 Task: Create new contact,   with mail id: 'ScottLily@GMX.com', first name: 'Lily', Last name: 'Scott', Job Title: Sales Representative, Phone number (202) 555-2345. Change life cycle stage to  'Lead' and lead status to 'New'. Add new company to the associated contact: www.delmarcargo.com
 . Logged in from softage.5@softage.net
Action: Mouse moved to (57, 48)
Screenshot: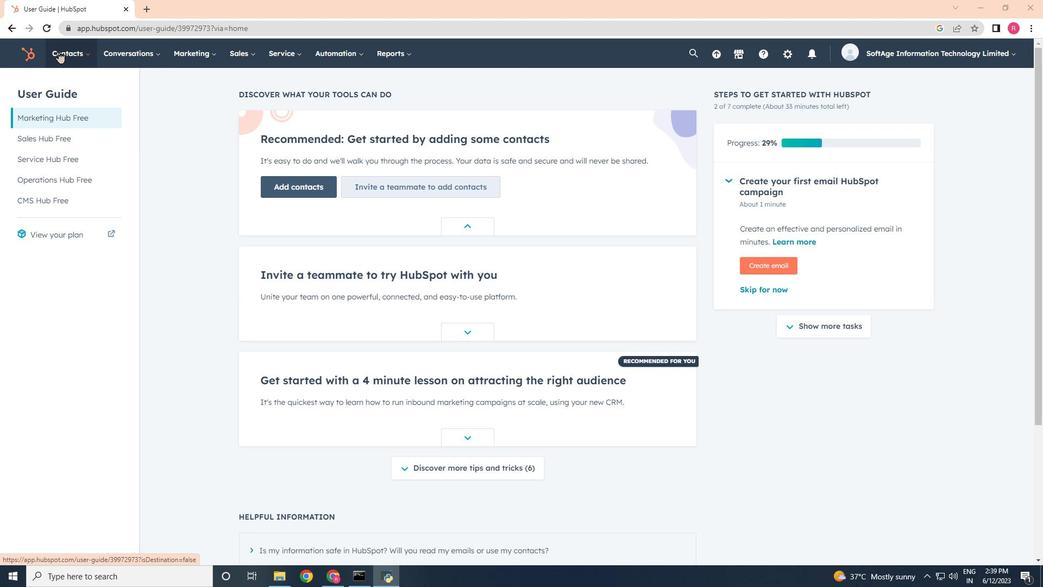 
Action: Mouse pressed left at (57, 48)
Screenshot: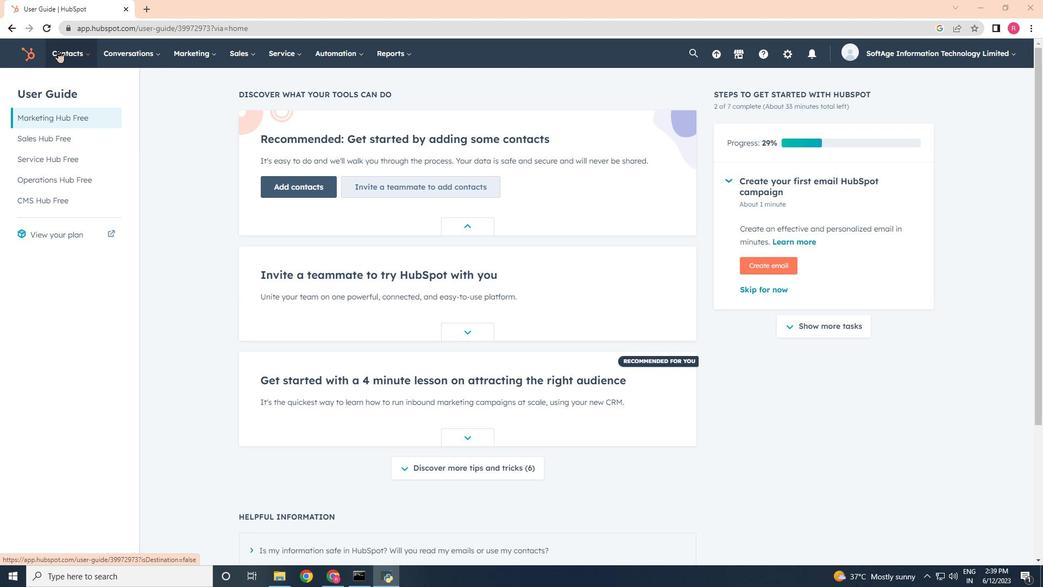 
Action: Mouse moved to (73, 85)
Screenshot: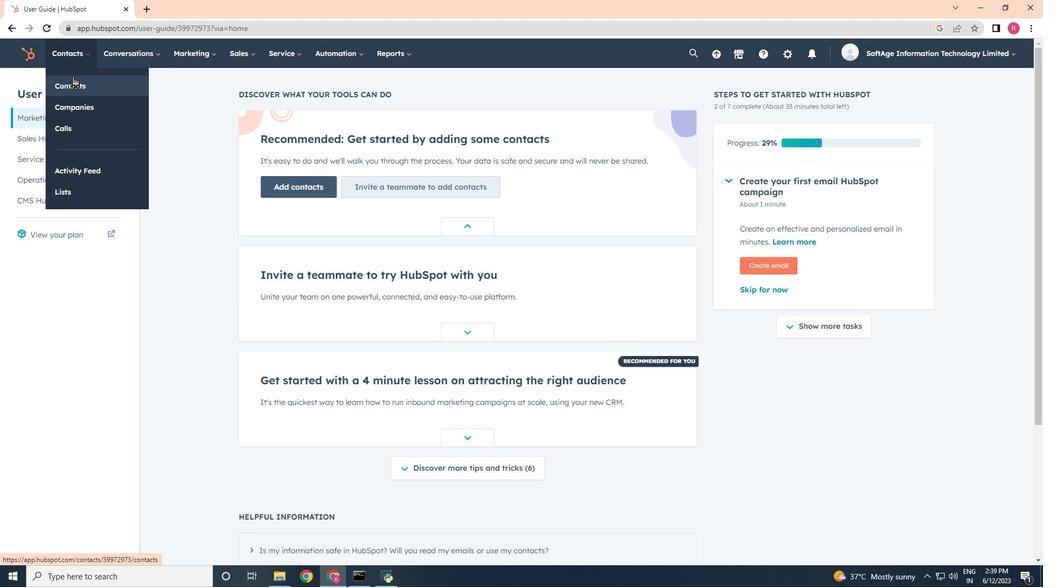 
Action: Mouse pressed left at (73, 85)
Screenshot: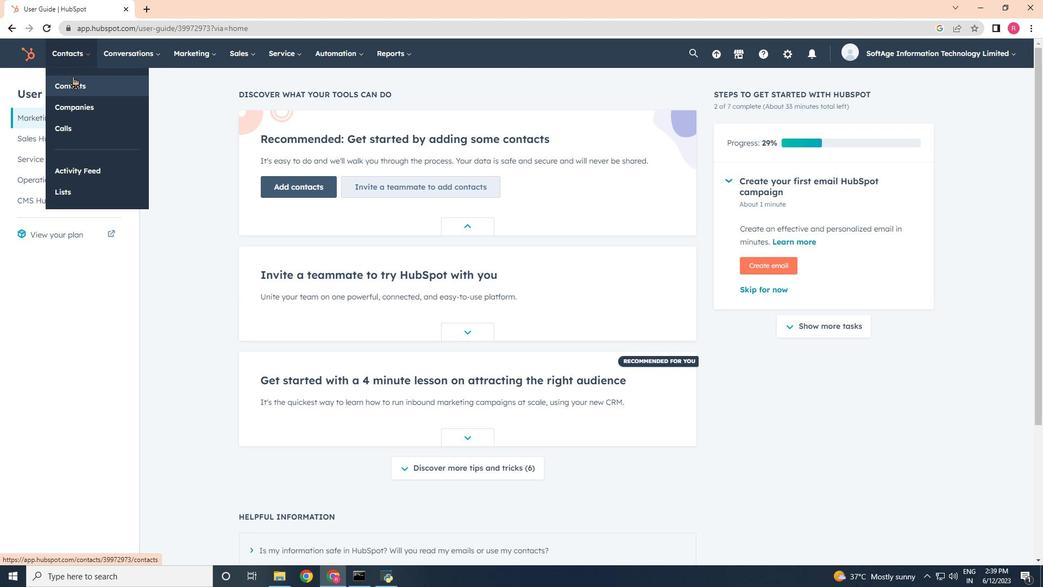 
Action: Mouse moved to (982, 91)
Screenshot: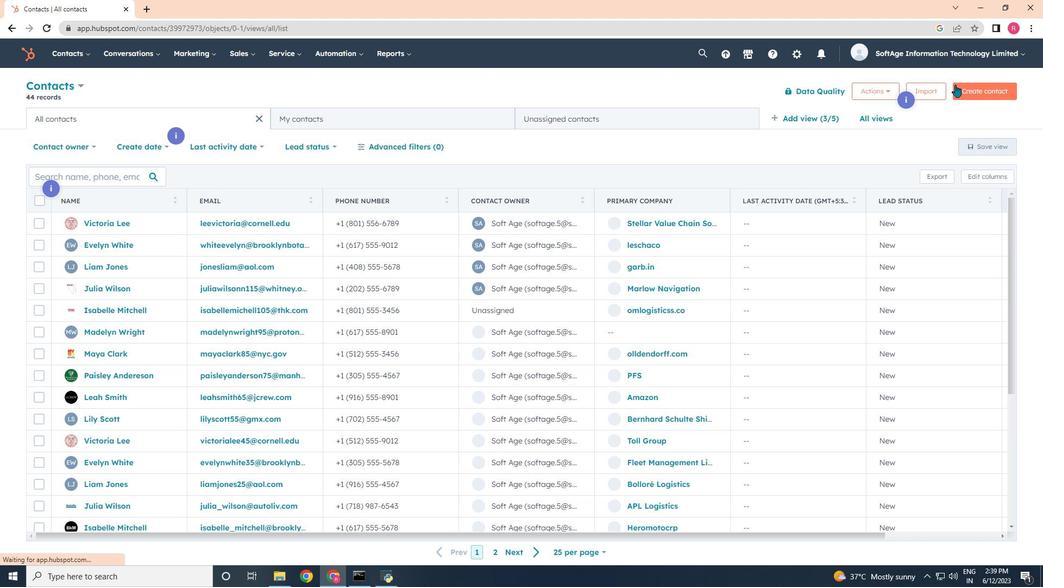 
Action: Mouse pressed left at (982, 91)
Screenshot: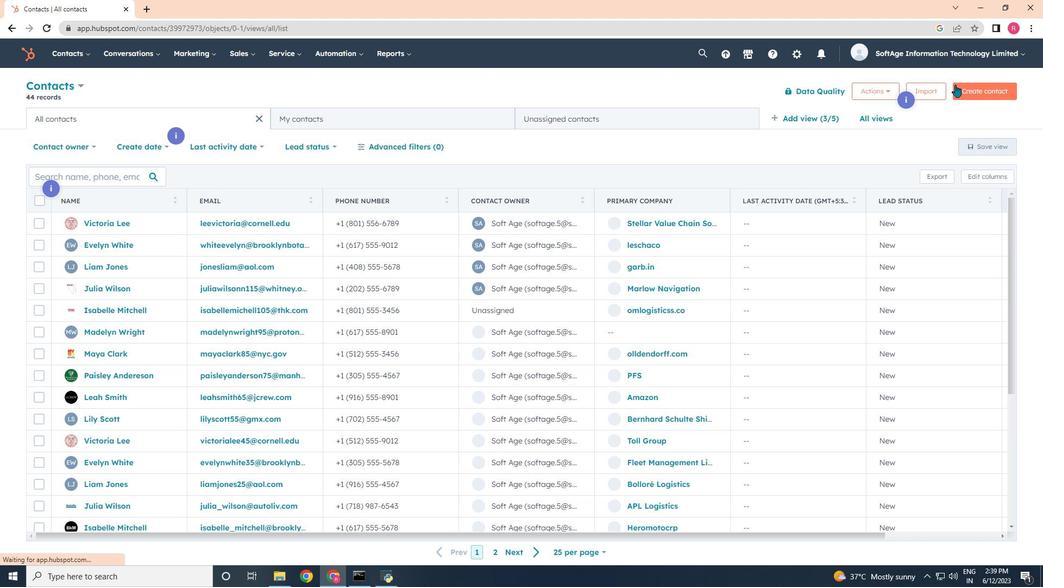
Action: Mouse moved to (773, 134)
Screenshot: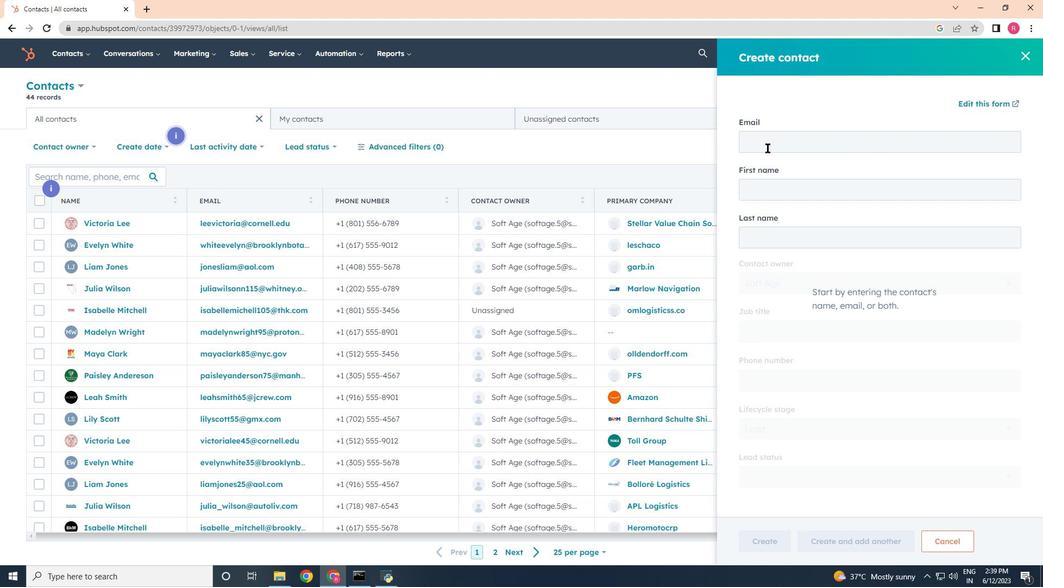 
Action: Mouse pressed left at (773, 134)
Screenshot: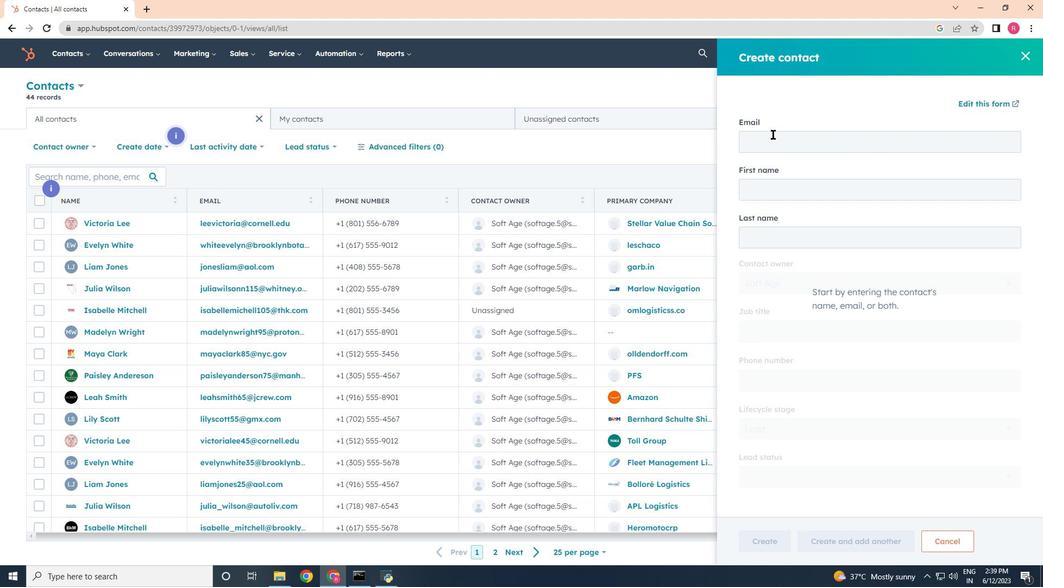 
Action: Key pressed <Key.shift>Scott<Key.shift>Lily<Key.shift>@<Key.shift><Key.shift>GMX.com
Screenshot: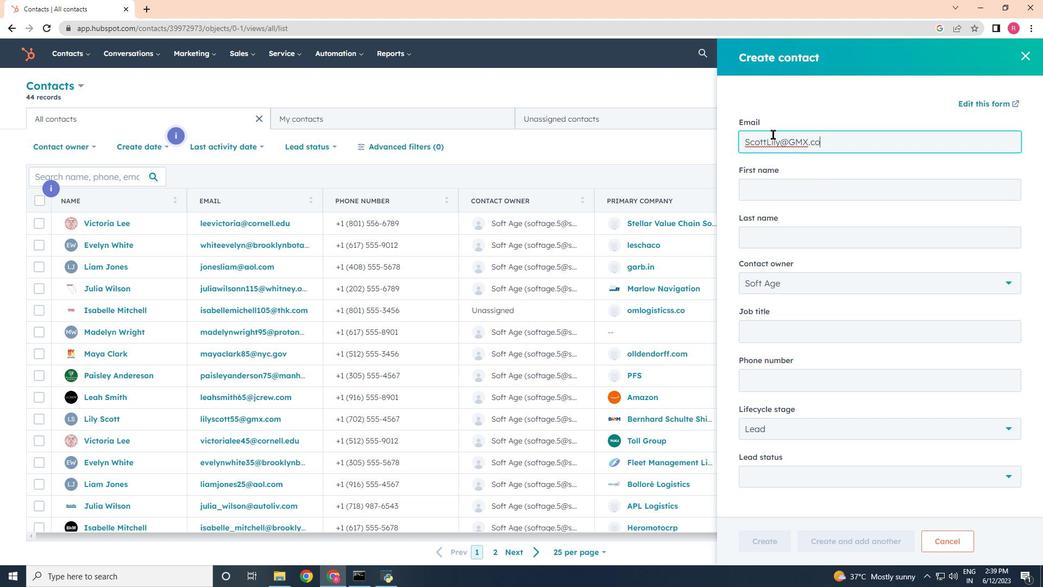 
Action: Mouse moved to (774, 195)
Screenshot: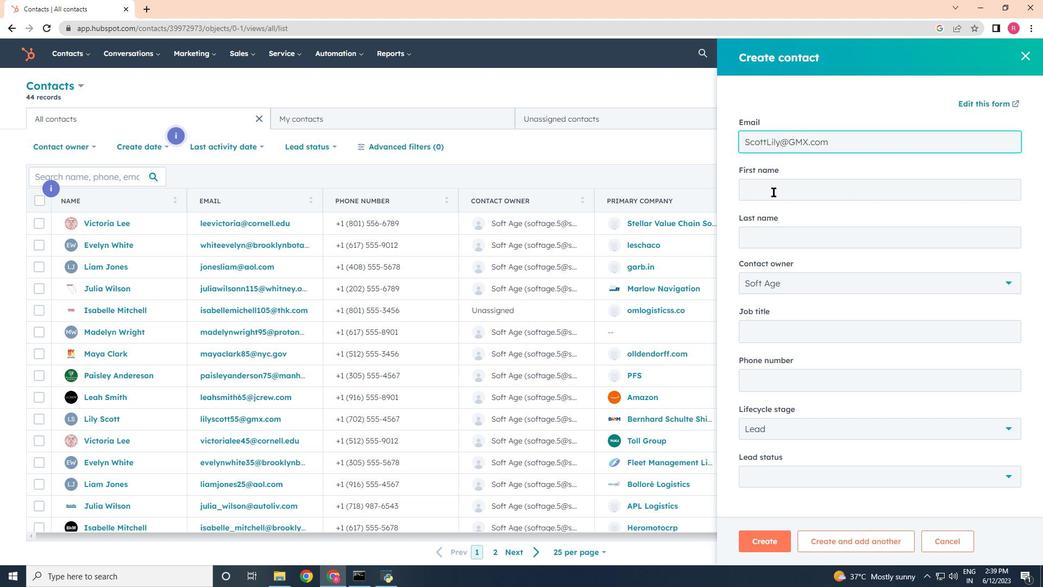 
Action: Mouse pressed left at (774, 195)
Screenshot: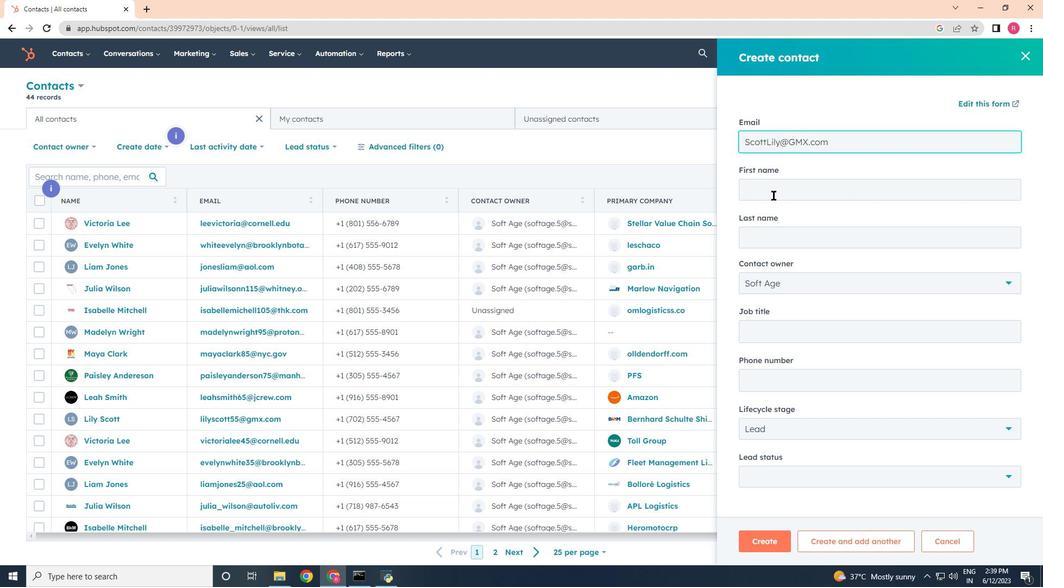 
Action: Key pressed <Key.shift>Lily<Key.tab><Key.shift>Scott<Key.tab><Key.tab><Key.shift>Sales<Key.space><Key.shift>Representative<Key.tab>20225552345
Screenshot: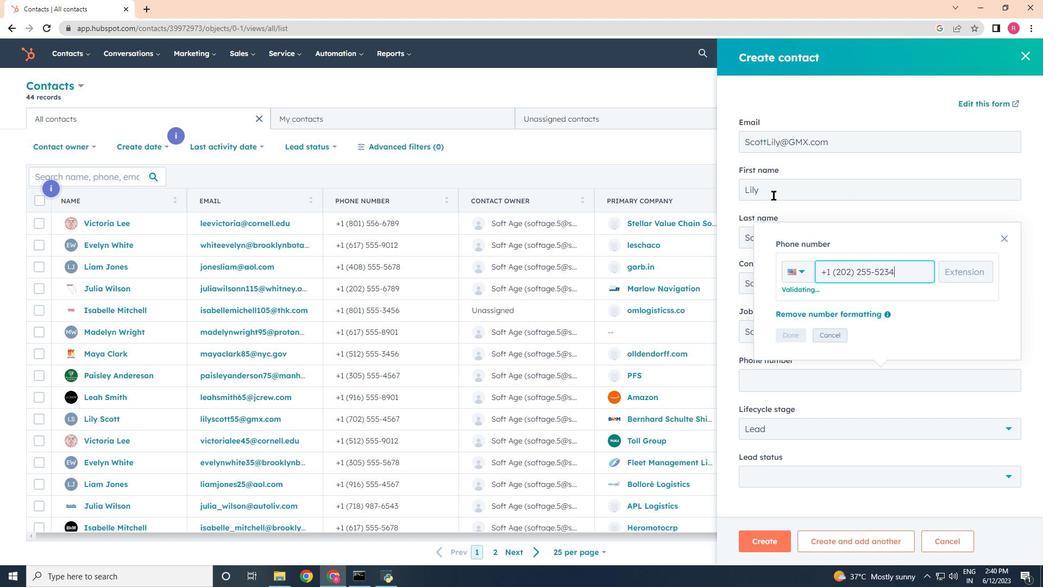 
Action: Mouse moved to (881, 273)
Screenshot: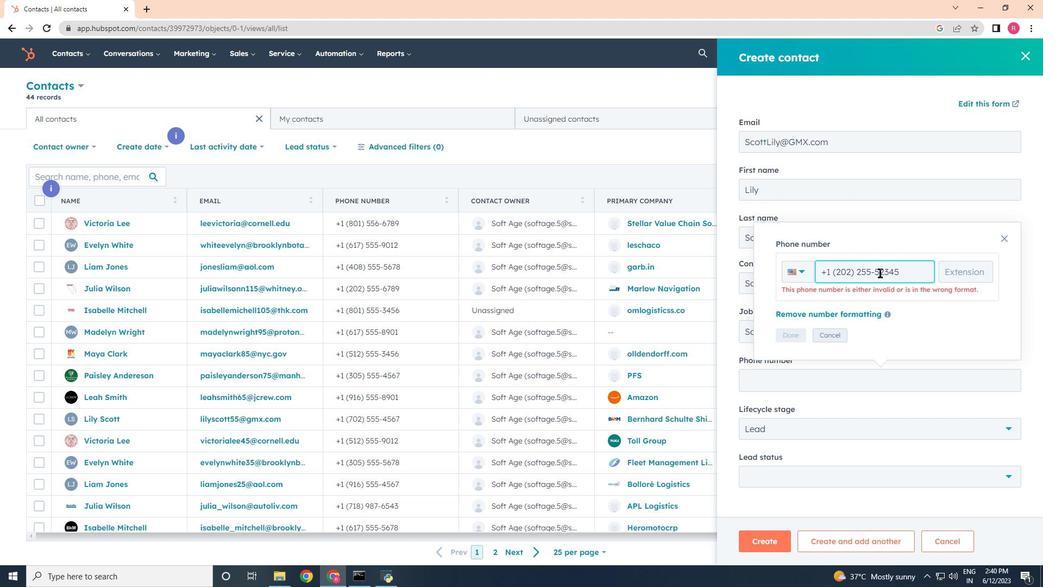 
Action: Mouse pressed left at (881, 273)
Screenshot: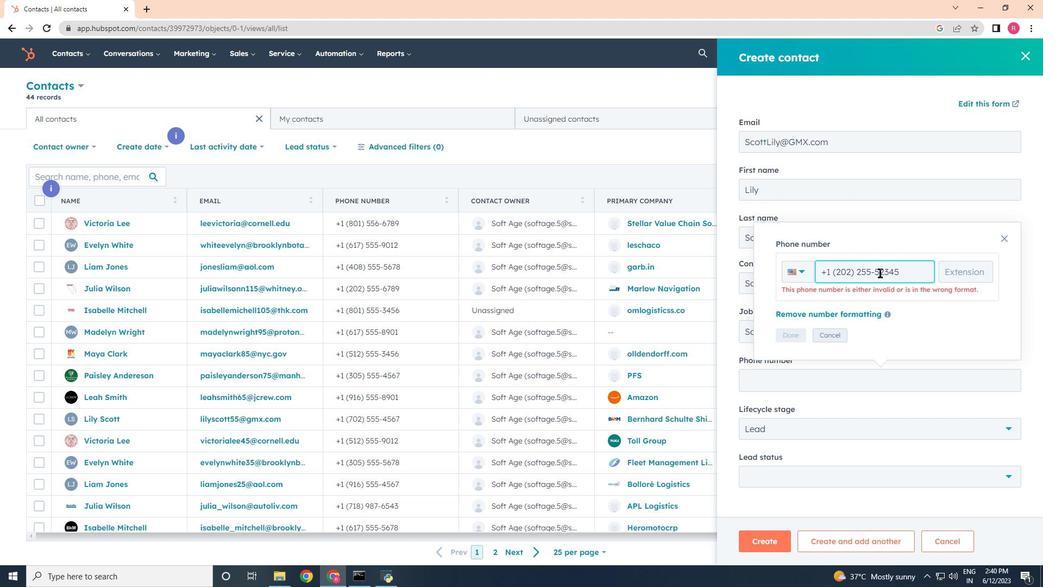 
Action: Key pressed <Key.backspace>
Screenshot: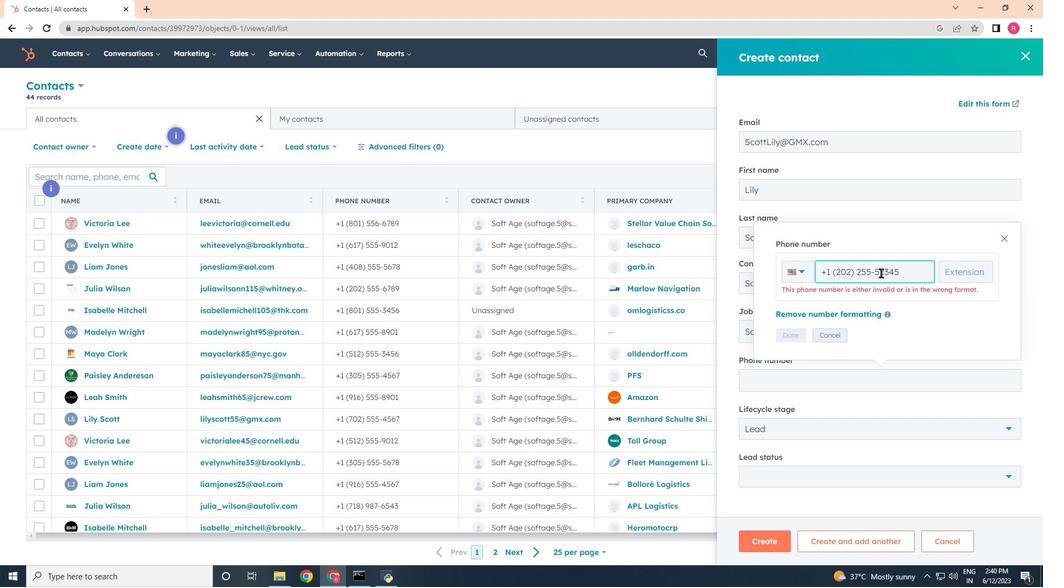 
Action: Mouse moved to (862, 273)
Screenshot: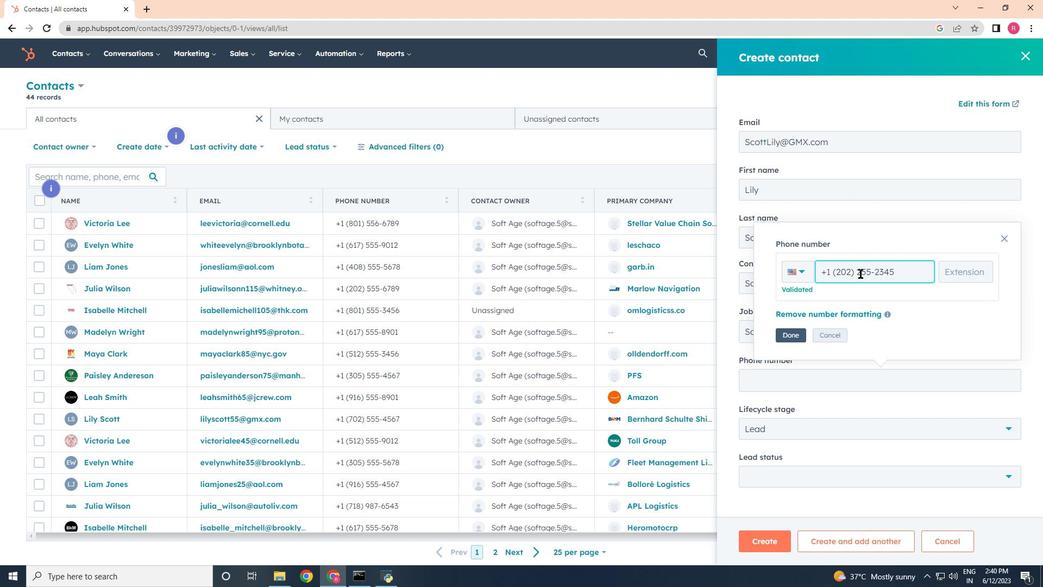 
Action: Mouse pressed left at (862, 273)
Screenshot: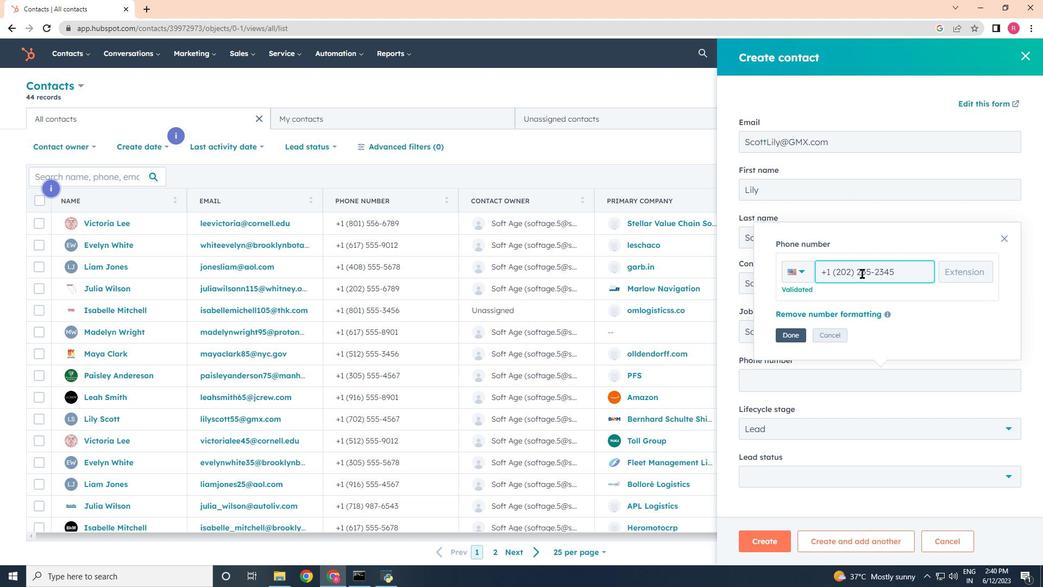 
Action: Mouse moved to (847, 284)
Screenshot: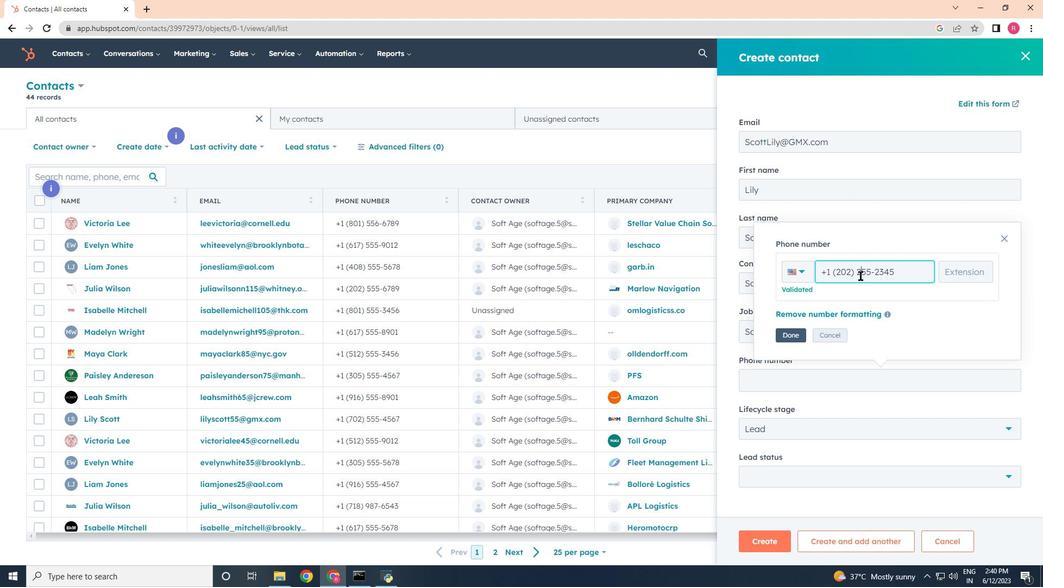 
Action: Key pressed <Key.backspace>5
Screenshot: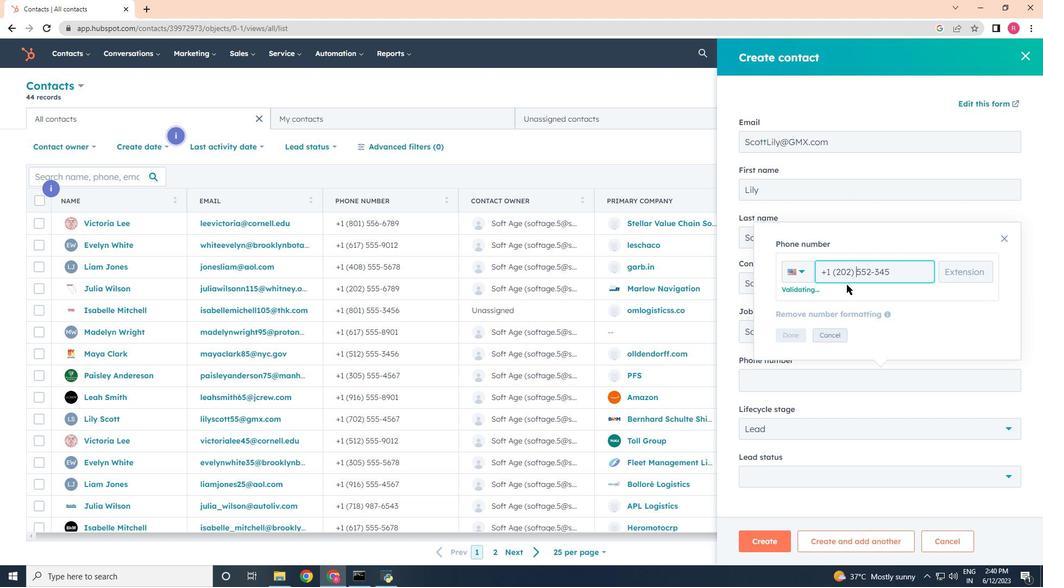 
Action: Mouse moved to (787, 340)
Screenshot: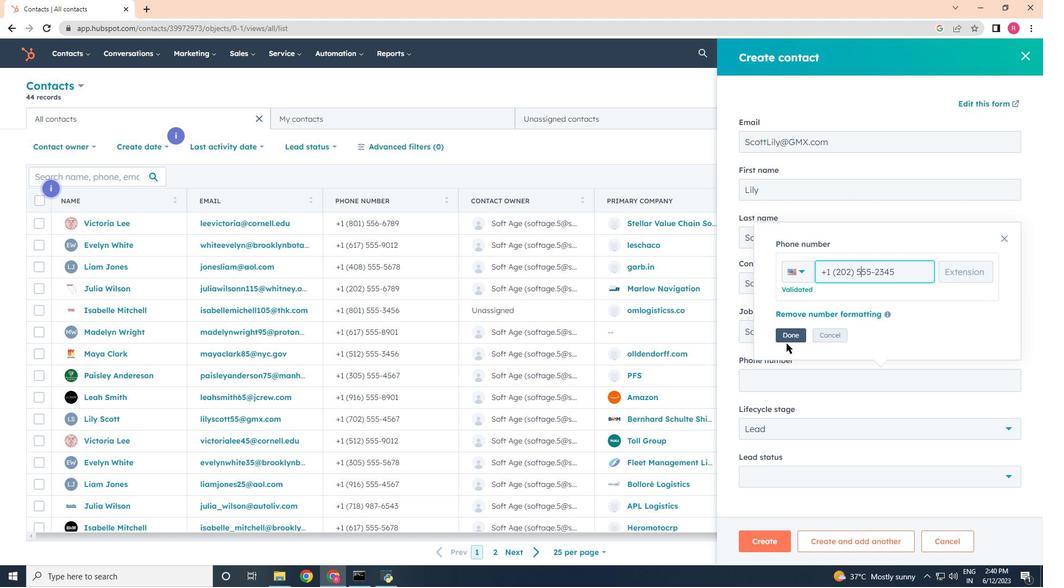 
Action: Mouse pressed left at (787, 340)
Screenshot: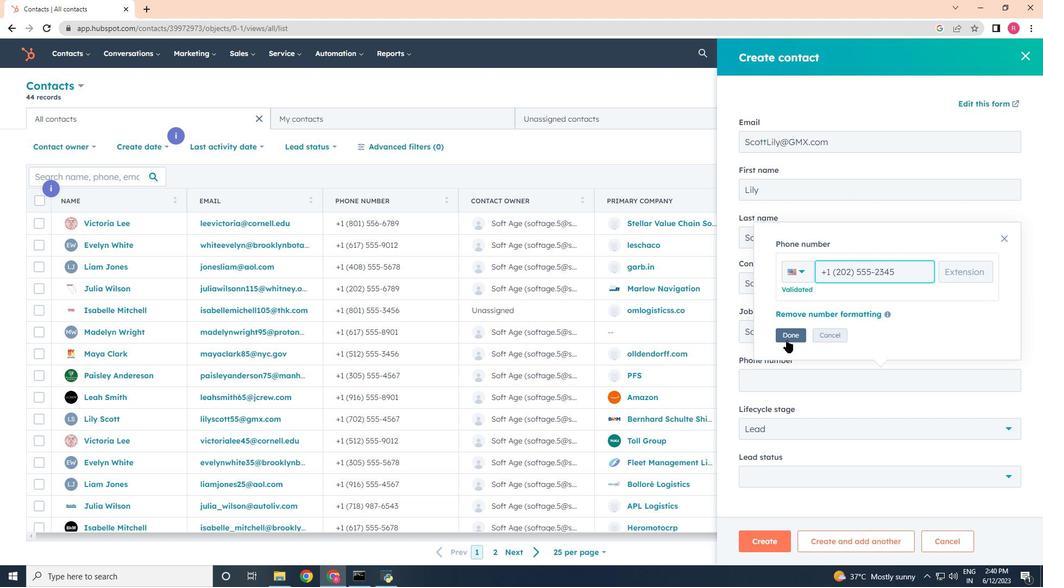 
Action: Mouse moved to (790, 426)
Screenshot: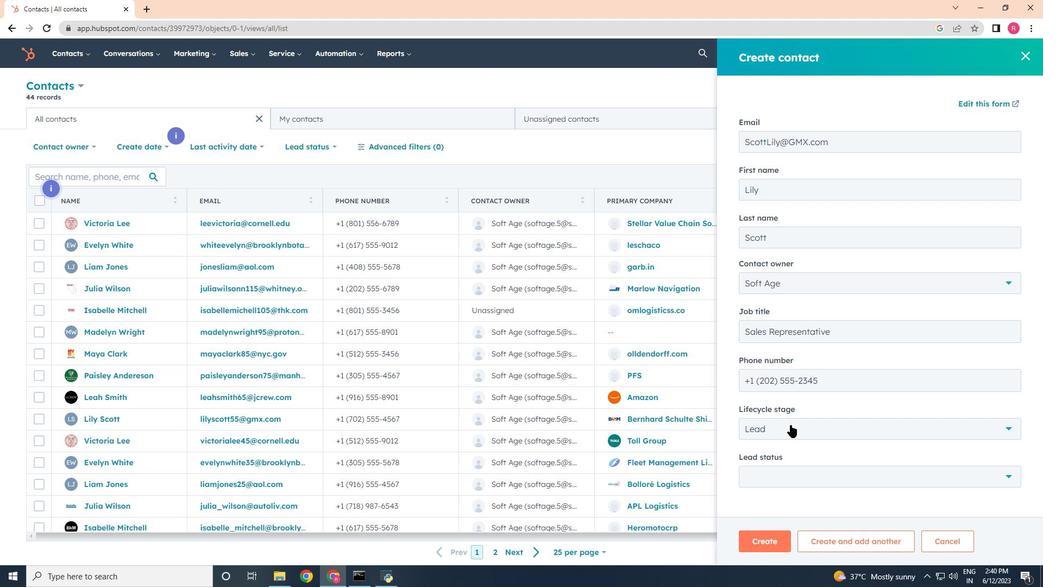 
Action: Mouse pressed left at (790, 426)
Screenshot: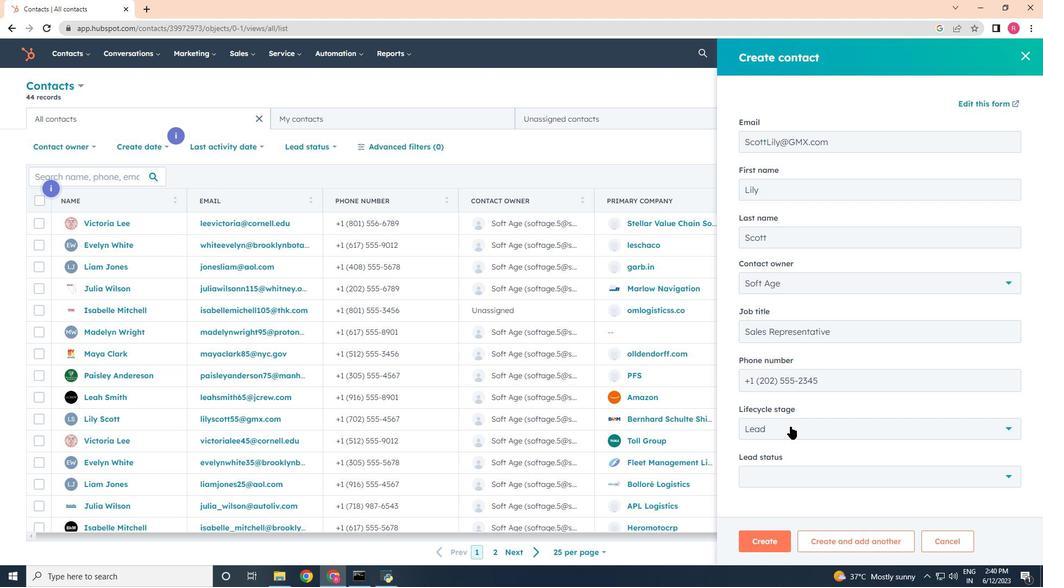 
Action: Mouse moved to (779, 327)
Screenshot: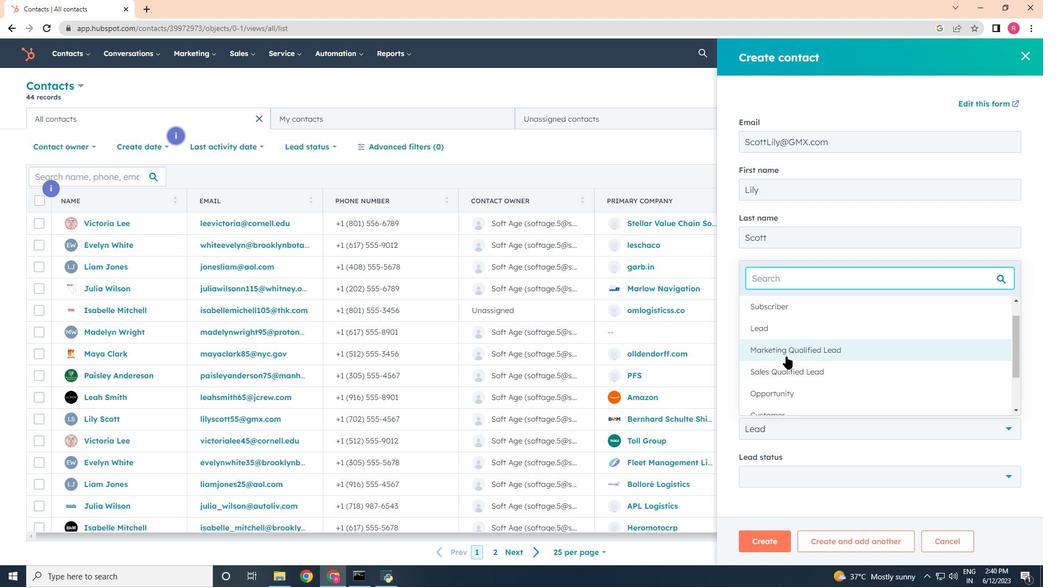 
Action: Mouse pressed left at (779, 327)
Screenshot: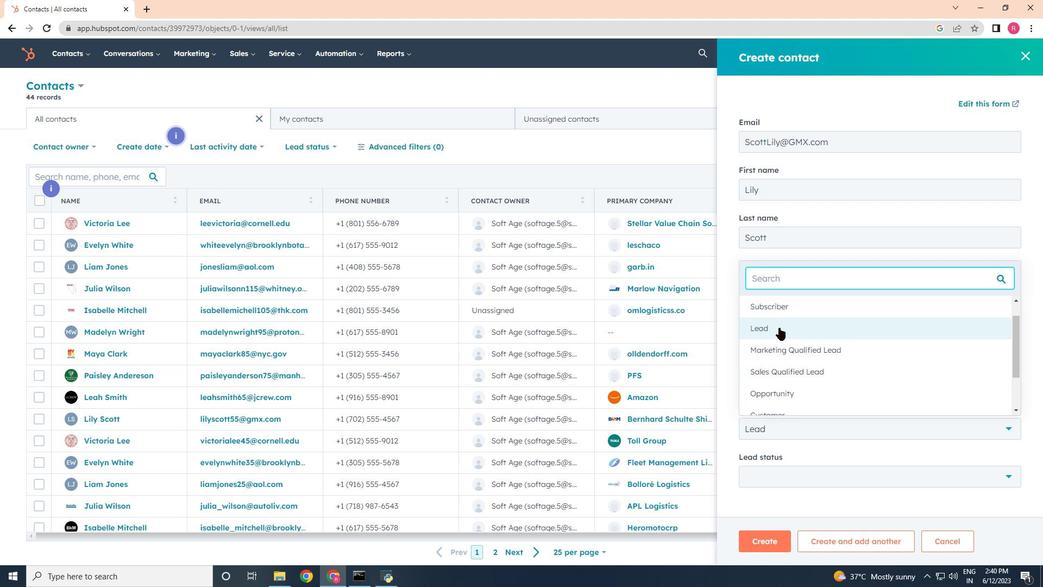 
Action: Mouse moved to (765, 472)
Screenshot: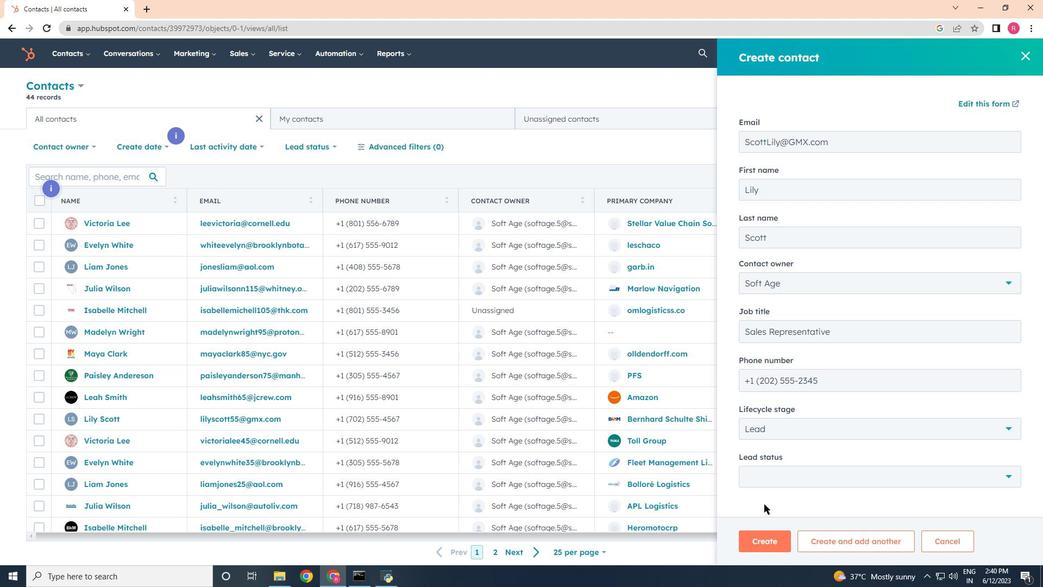 
Action: Mouse pressed left at (765, 472)
Screenshot: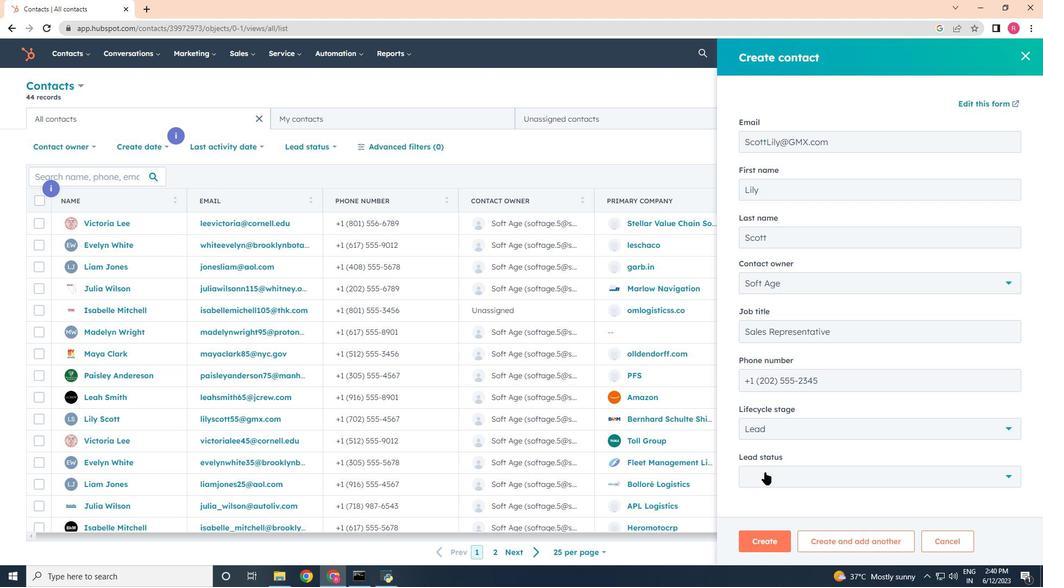 
Action: Mouse moved to (781, 373)
Screenshot: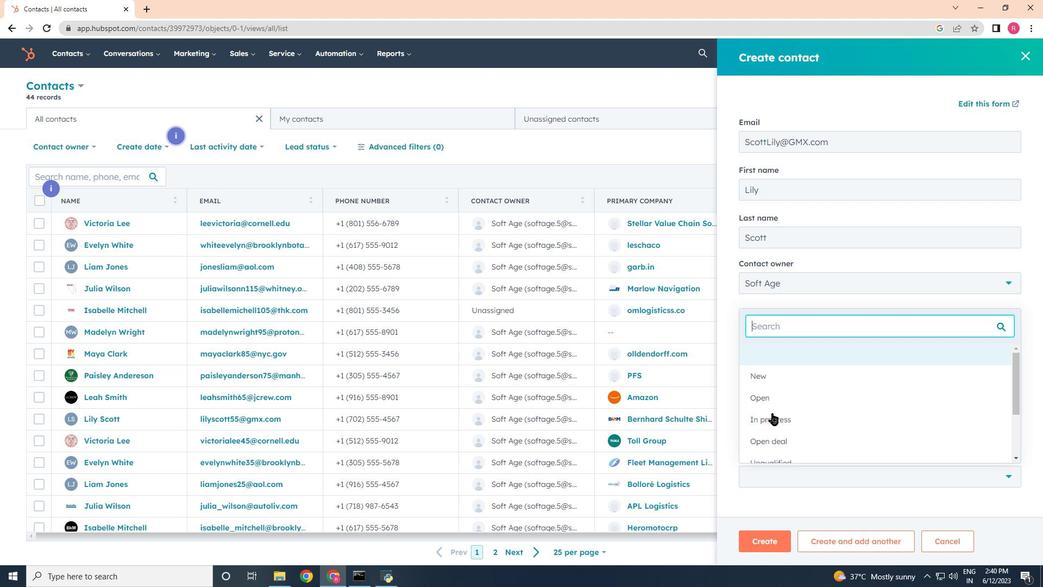 
Action: Mouse pressed left at (781, 373)
Screenshot: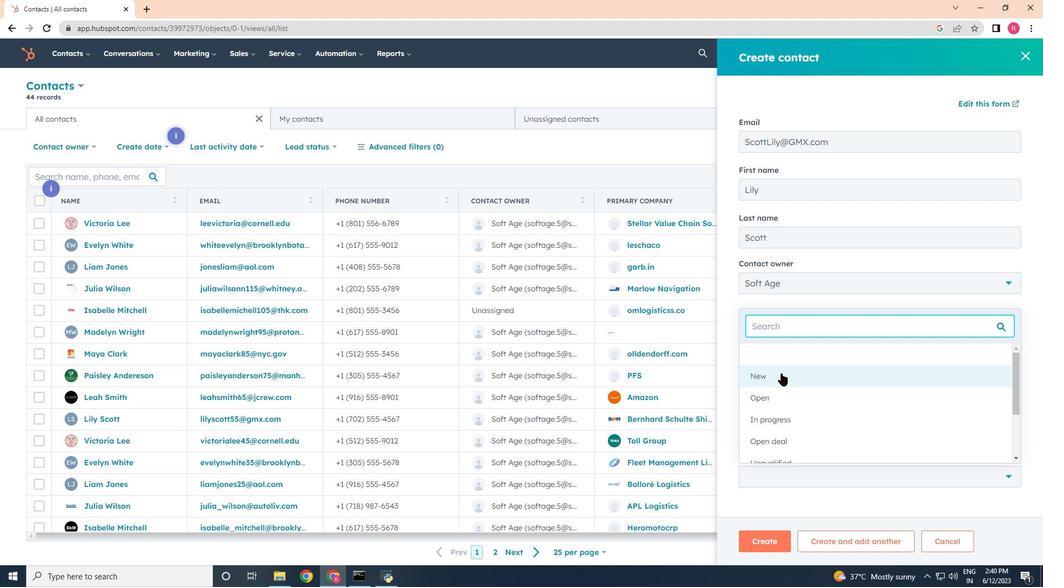 
Action: Mouse moved to (762, 544)
Screenshot: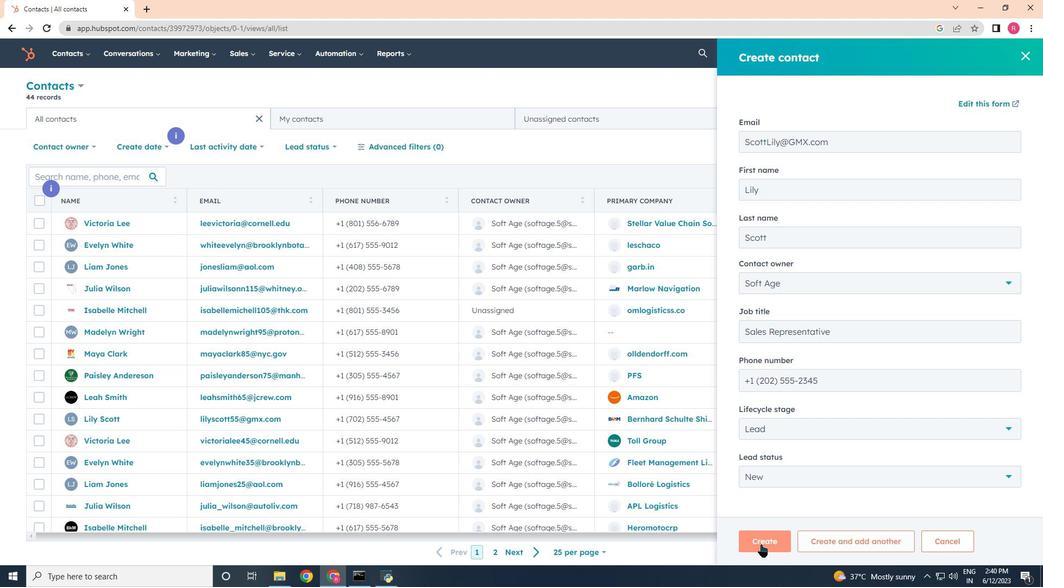 
Action: Mouse pressed left at (762, 544)
Screenshot: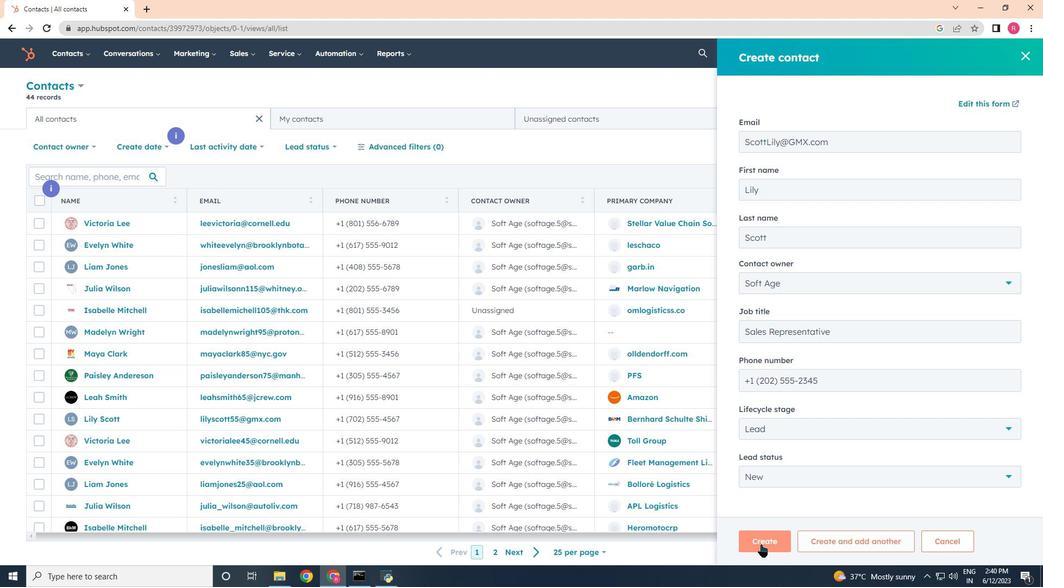 
Action: Mouse moved to (744, 352)
Screenshot: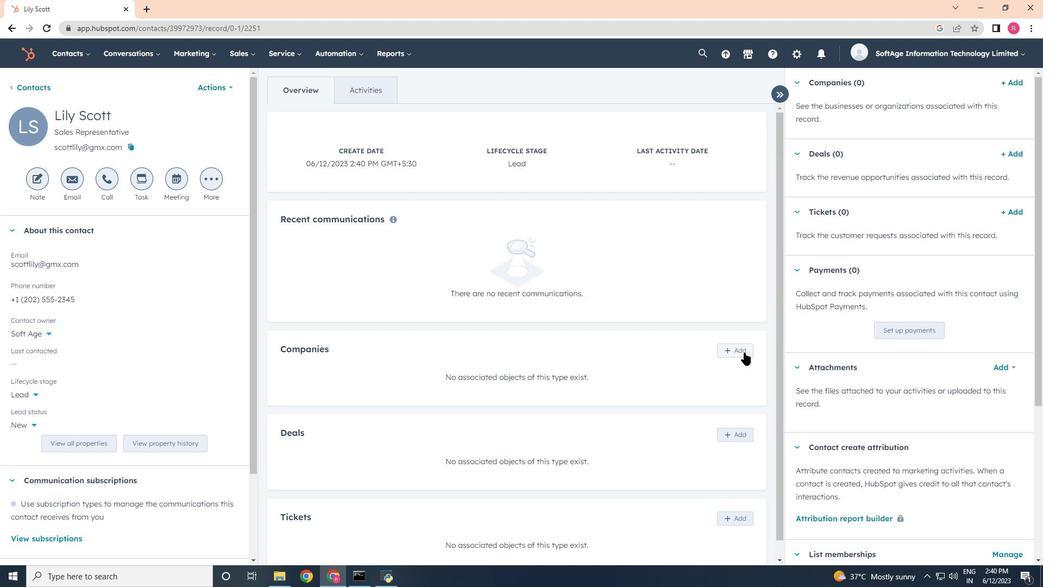 
Action: Mouse pressed left at (744, 352)
Screenshot: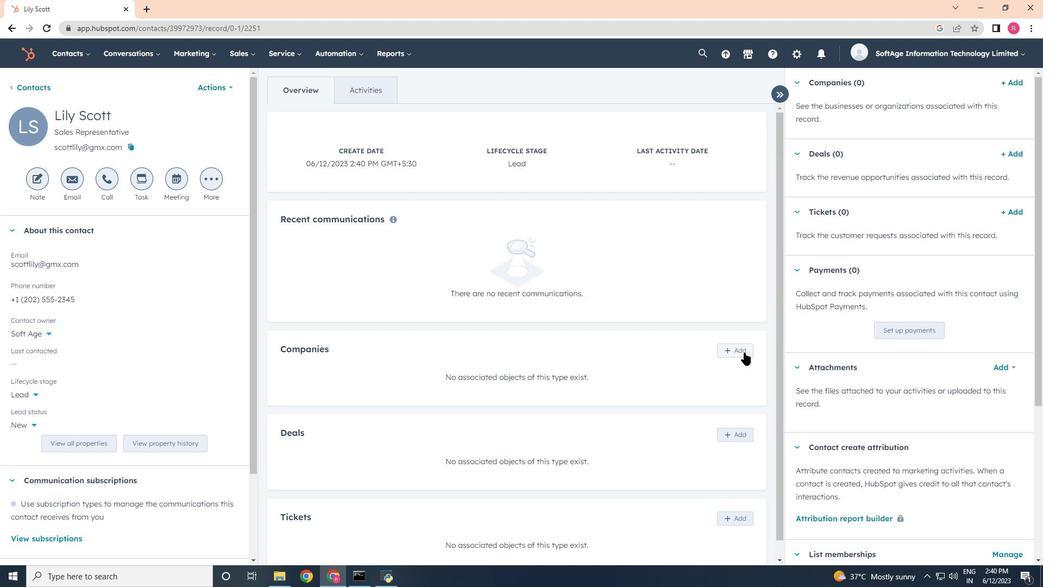 
Action: Mouse moved to (805, 104)
Screenshot: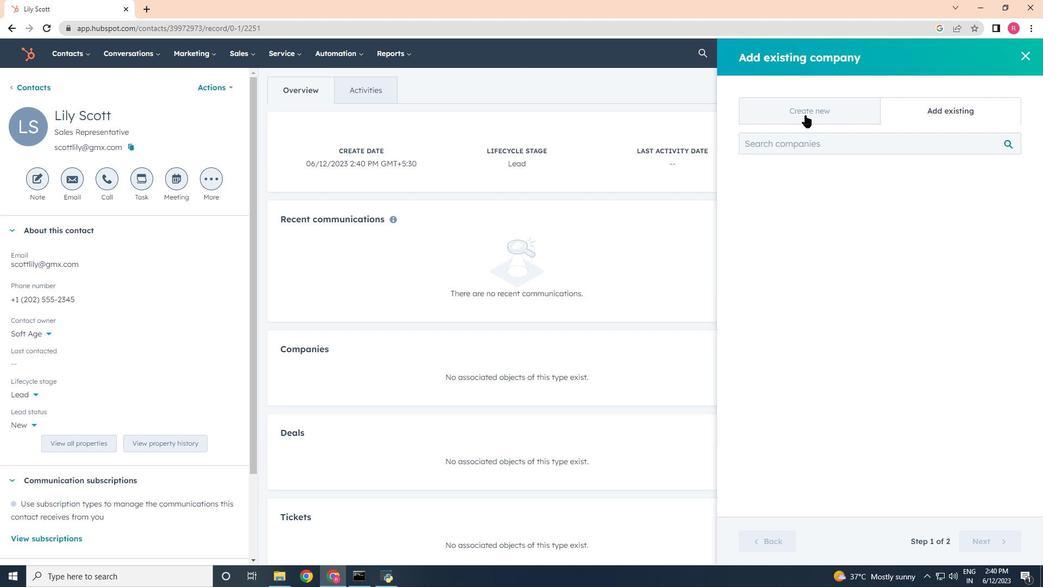 
Action: Mouse pressed left at (805, 104)
Screenshot: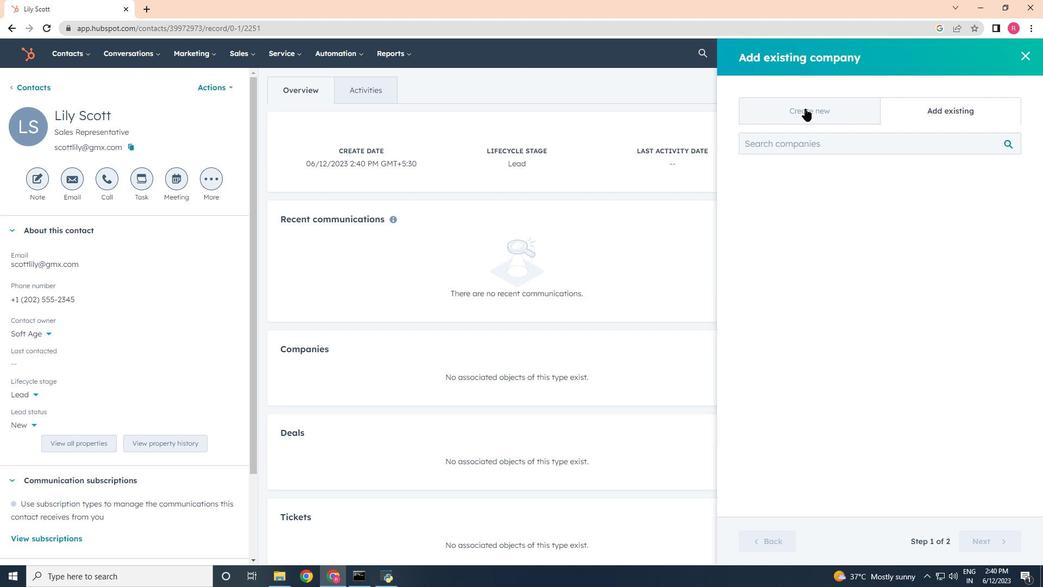 
Action: Mouse moved to (802, 171)
Screenshot: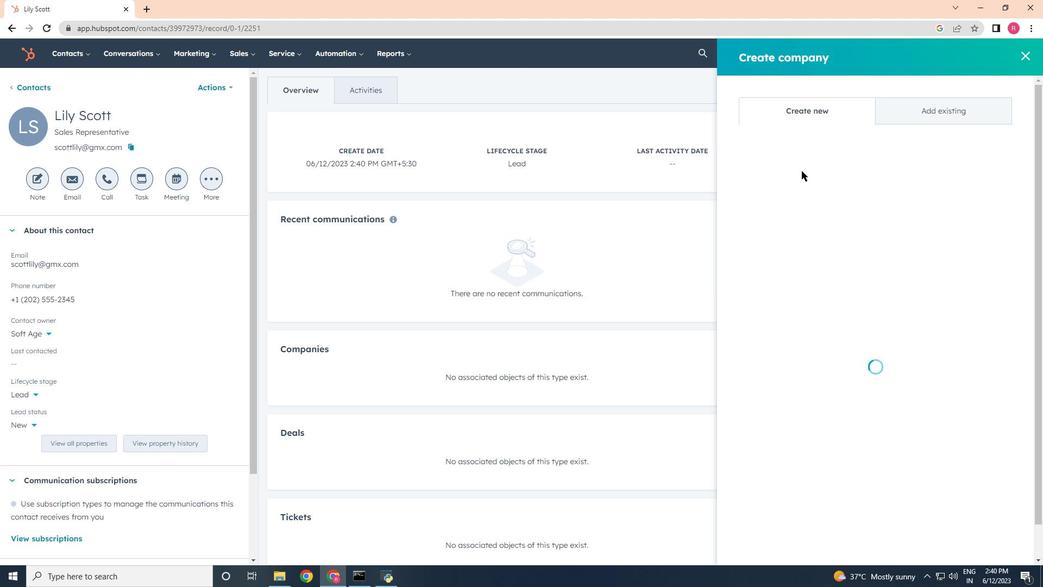 
Action: Mouse pressed left at (802, 171)
Screenshot: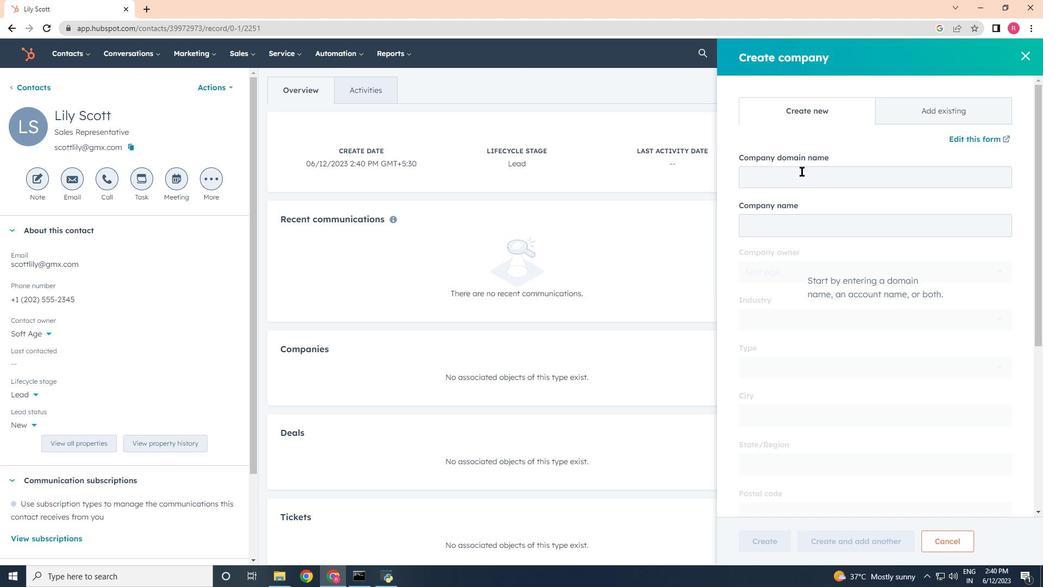 
Action: Key pressed www.delmarcargo.com
Screenshot: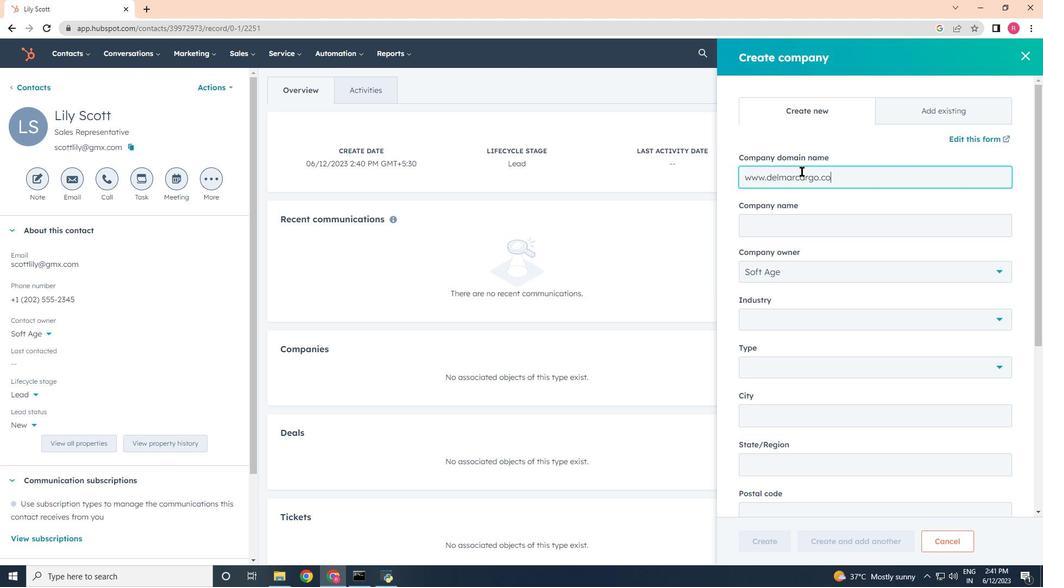 
Action: Mouse moved to (861, 322)
Screenshot: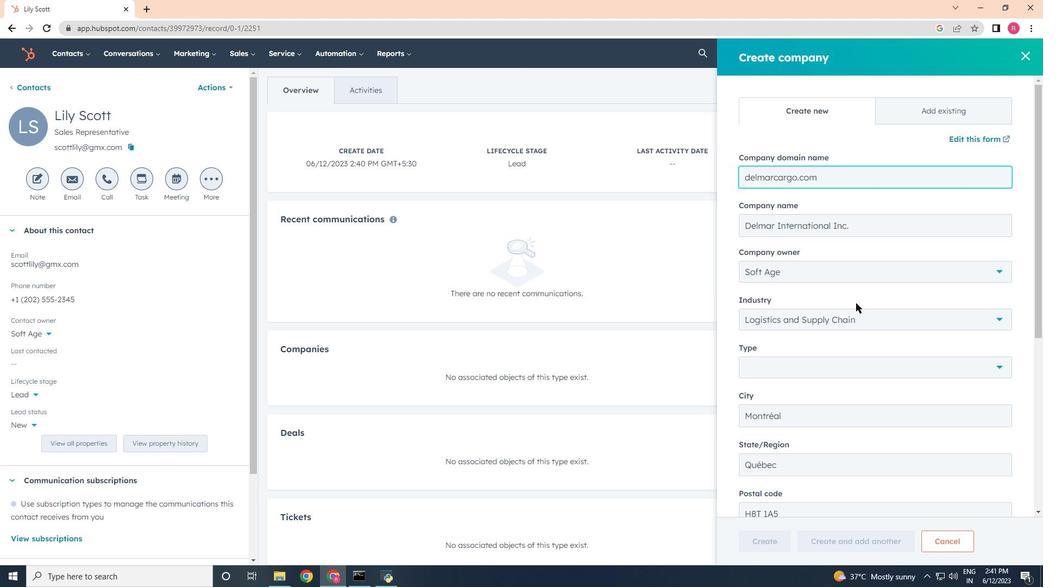 
Action: Mouse scrolled (861, 321) with delta (0, 0)
Screenshot: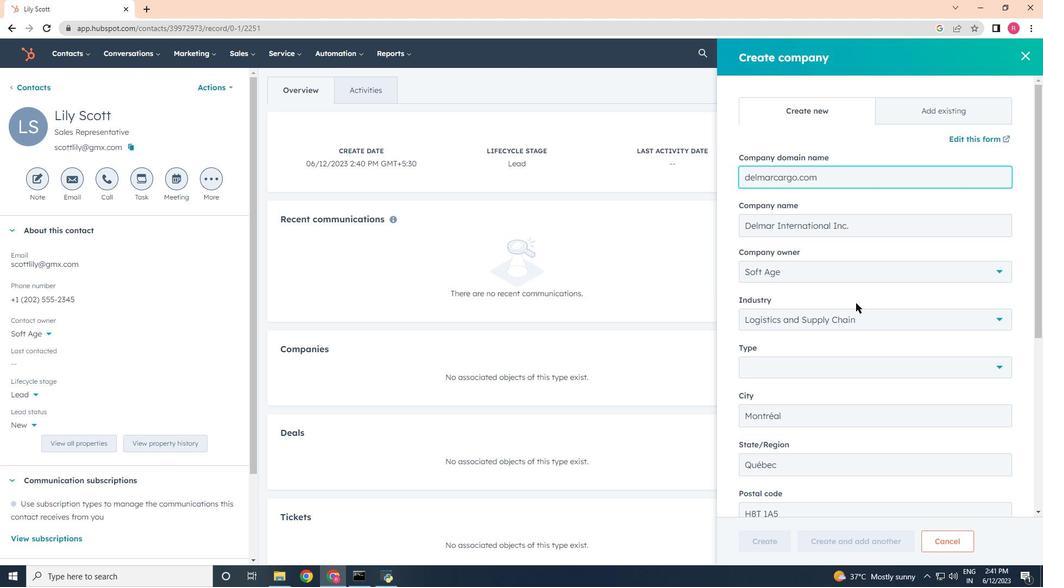 
Action: Mouse moved to (861, 322)
Screenshot: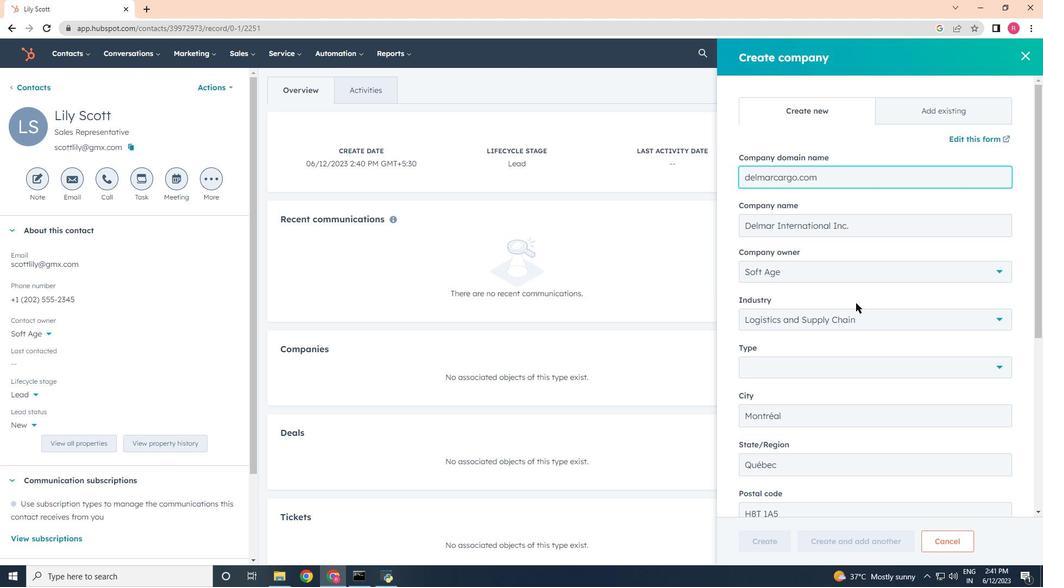 
Action: Mouse scrolled (861, 321) with delta (0, 0)
Screenshot: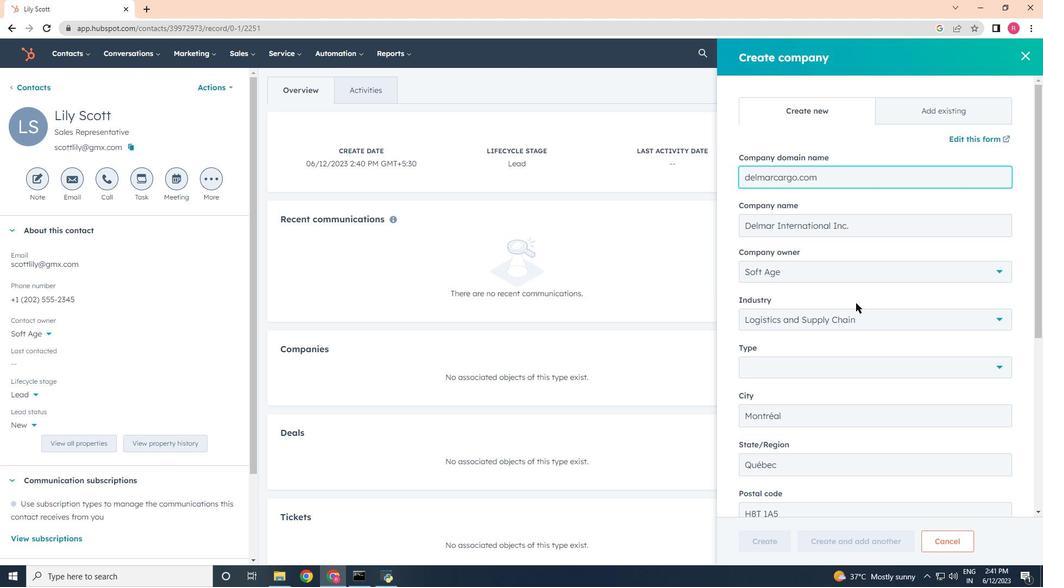 
Action: Mouse scrolled (861, 321) with delta (0, 0)
Screenshot: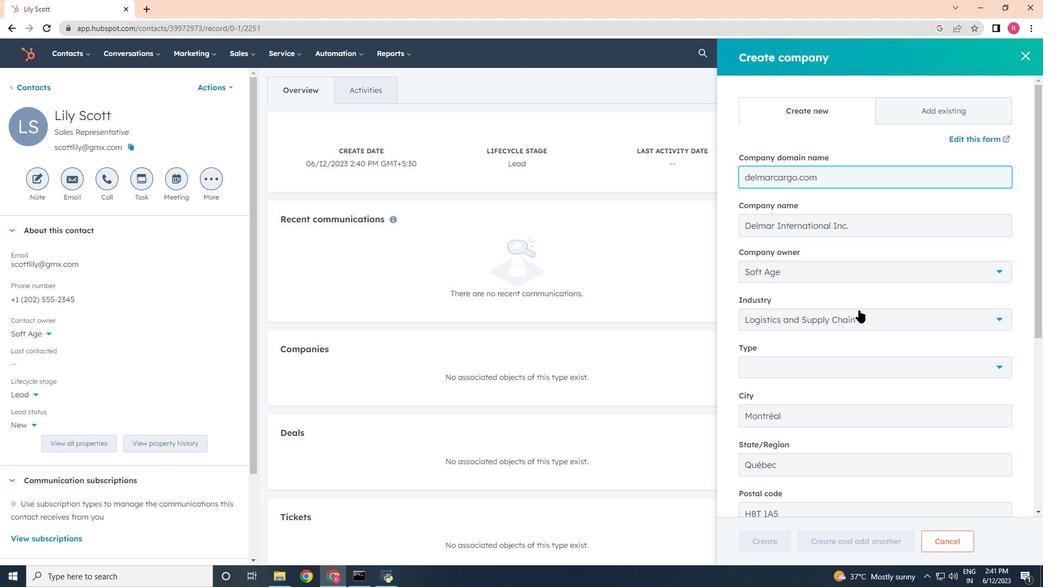 
Action: Mouse scrolled (861, 321) with delta (0, 0)
Screenshot: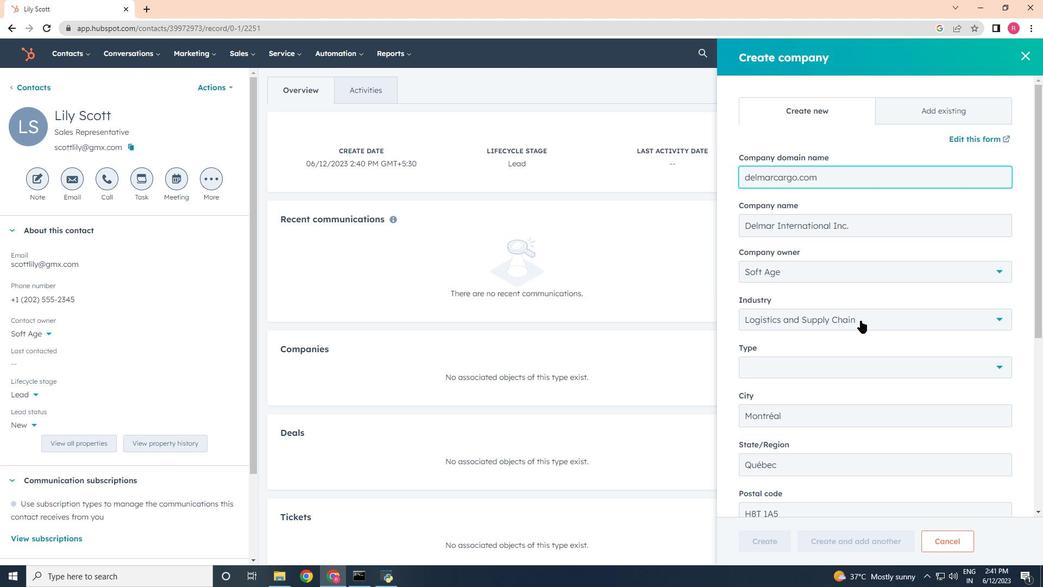
Action: Mouse scrolled (861, 321) with delta (0, 0)
Screenshot: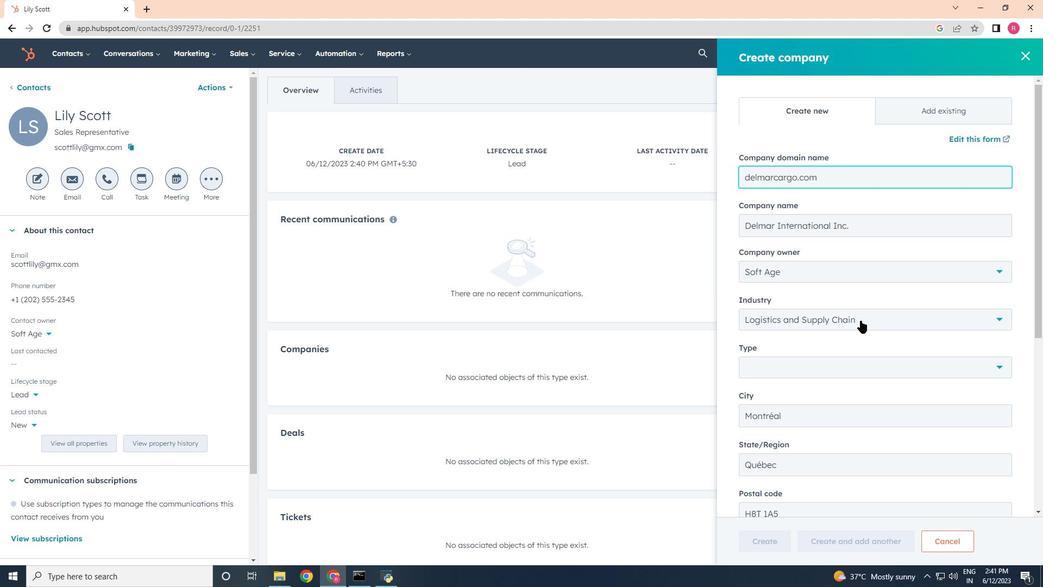 
Action: Mouse scrolled (861, 321) with delta (0, 0)
Screenshot: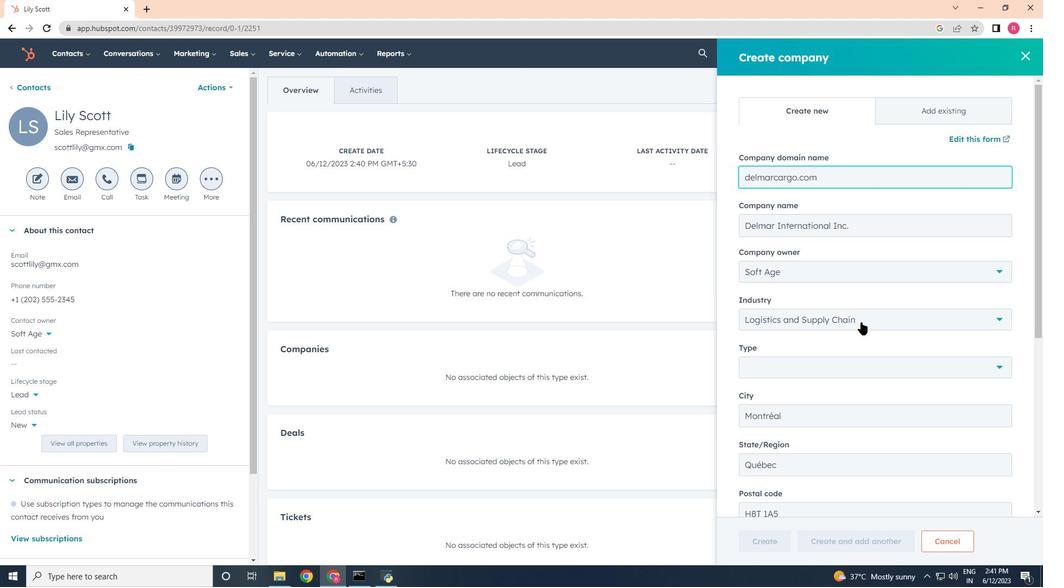
Action: Mouse scrolled (861, 321) with delta (0, 0)
Screenshot: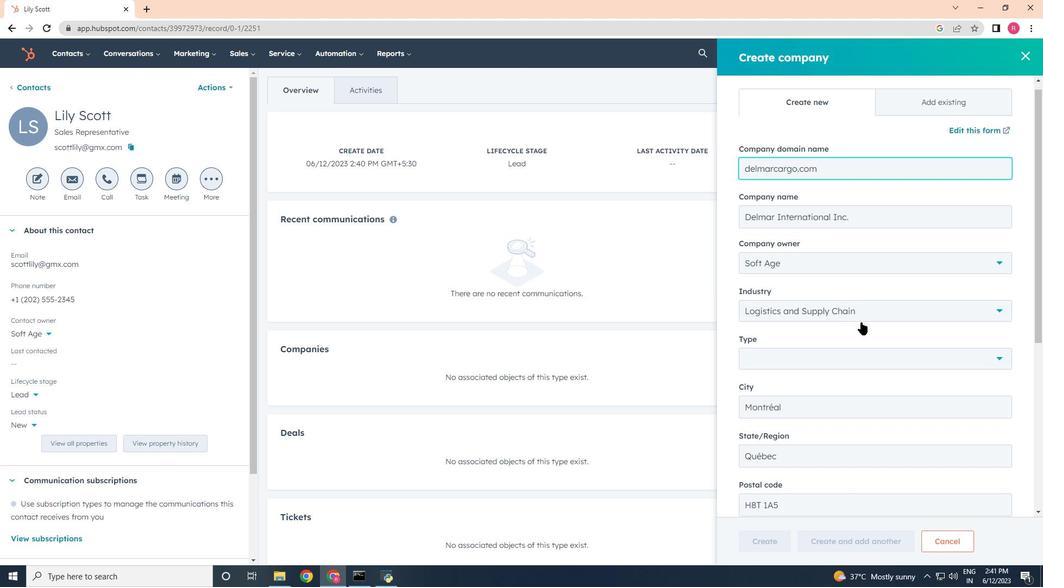 
Action: Mouse moved to (826, 404)
Screenshot: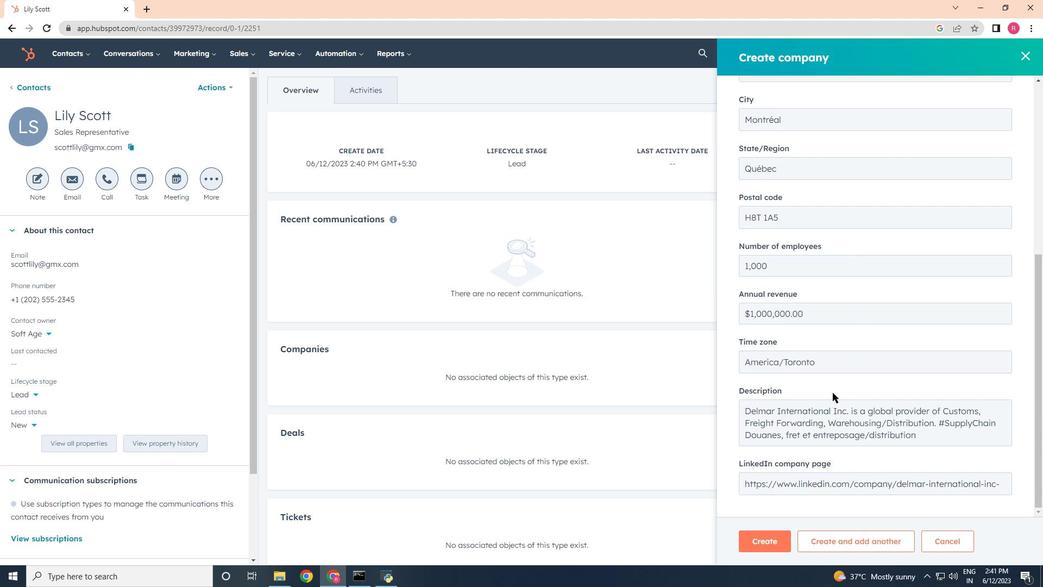 
Action: Mouse scrolled (826, 403) with delta (0, 0)
Screenshot: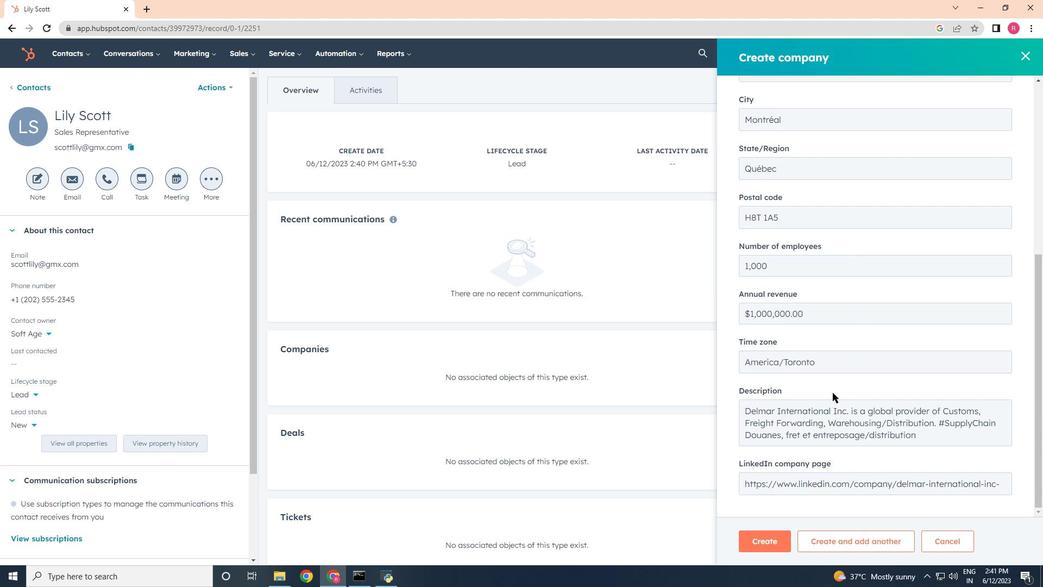 
Action: Mouse moved to (811, 447)
Screenshot: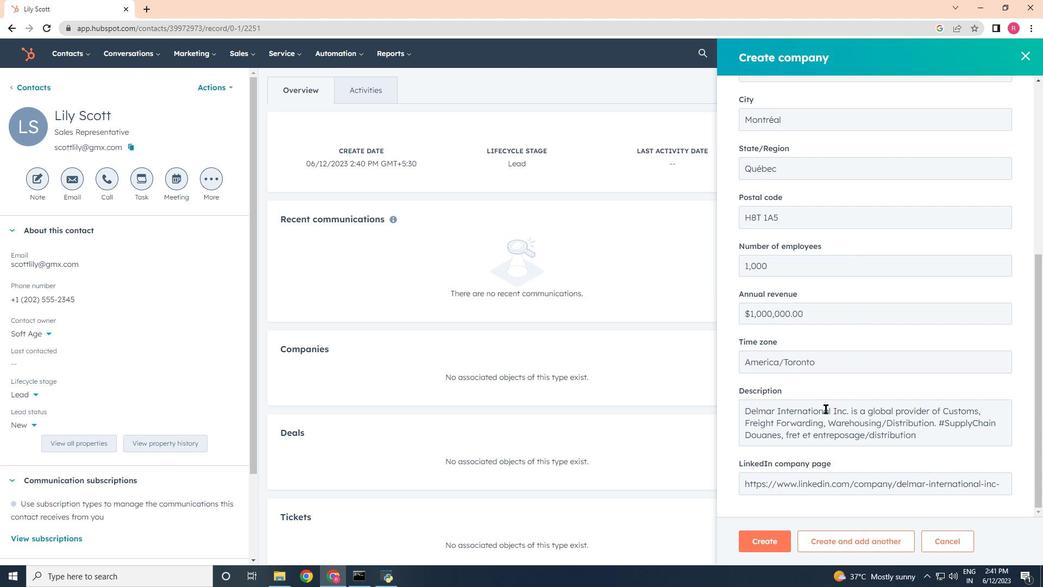 
Action: Mouse scrolled (826, 409) with delta (0, 0)
Screenshot: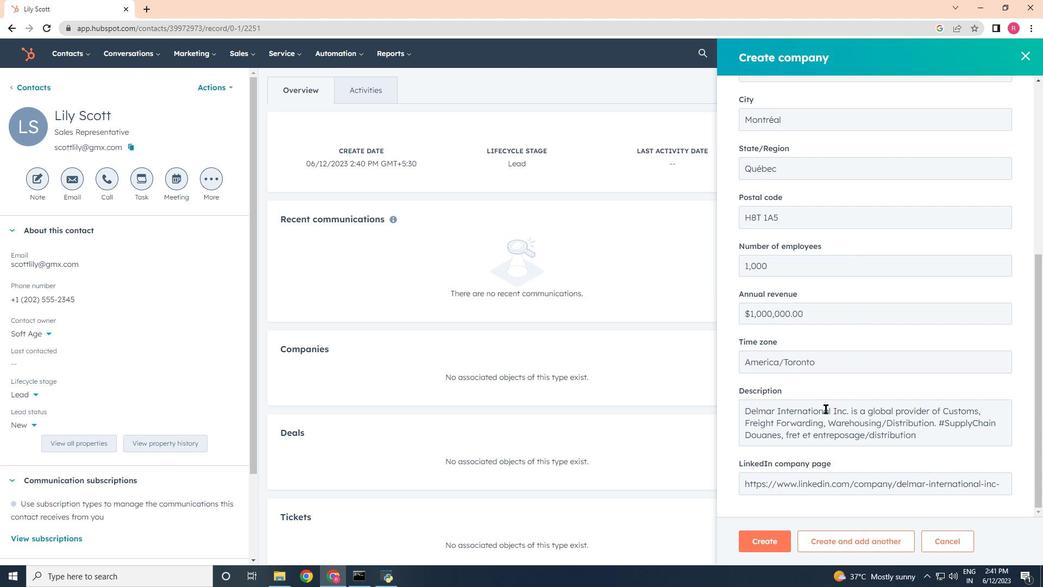 
Action: Mouse moved to (769, 543)
Screenshot: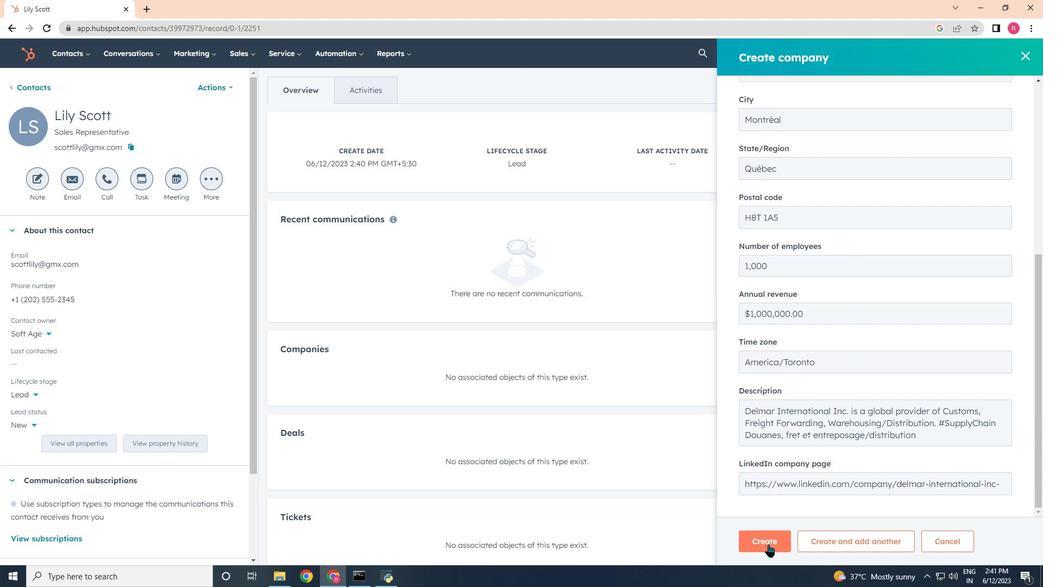 
Action: Mouse pressed left at (769, 543)
Screenshot: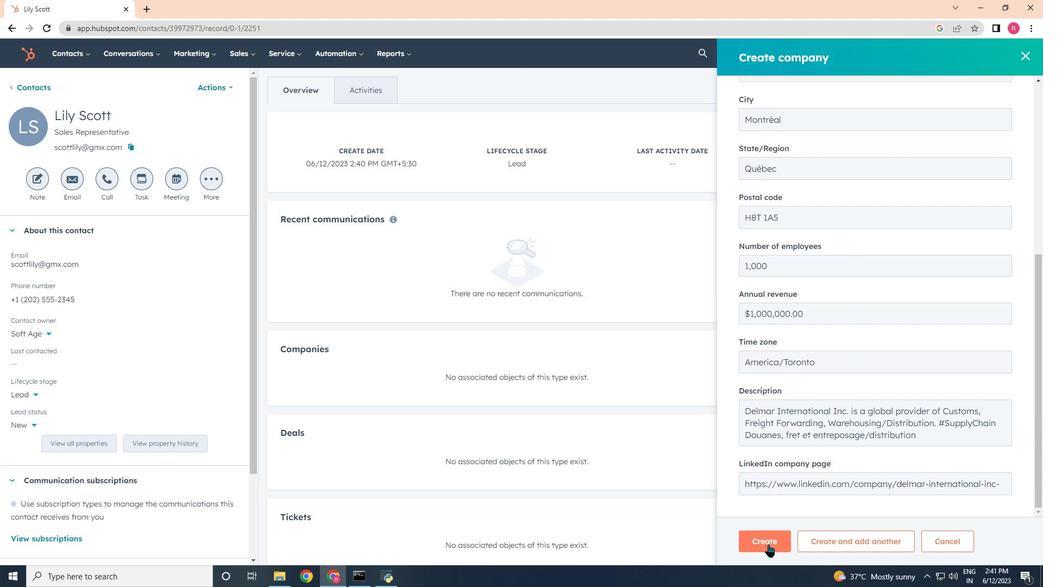 
